Task: Sort the products in the category "Pies" by price (highest first).
Action: Mouse moved to (15, 77)
Screenshot: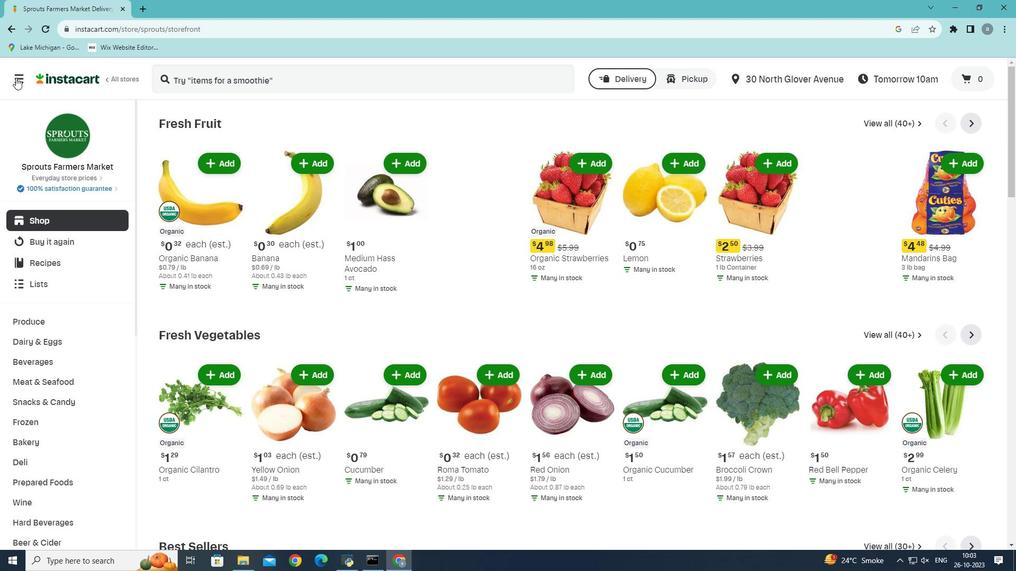 
Action: Mouse pressed left at (15, 77)
Screenshot: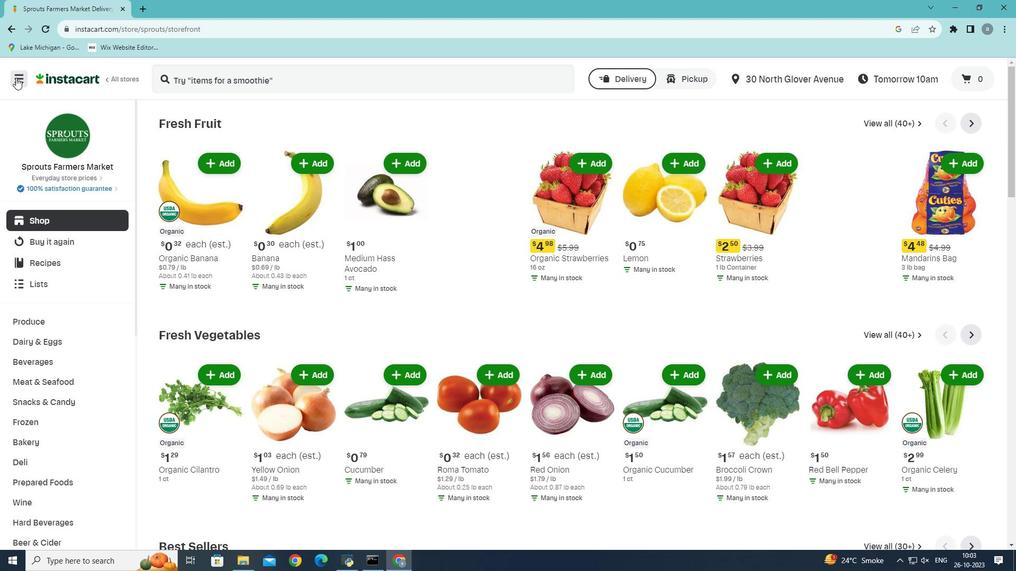 
Action: Mouse moved to (37, 310)
Screenshot: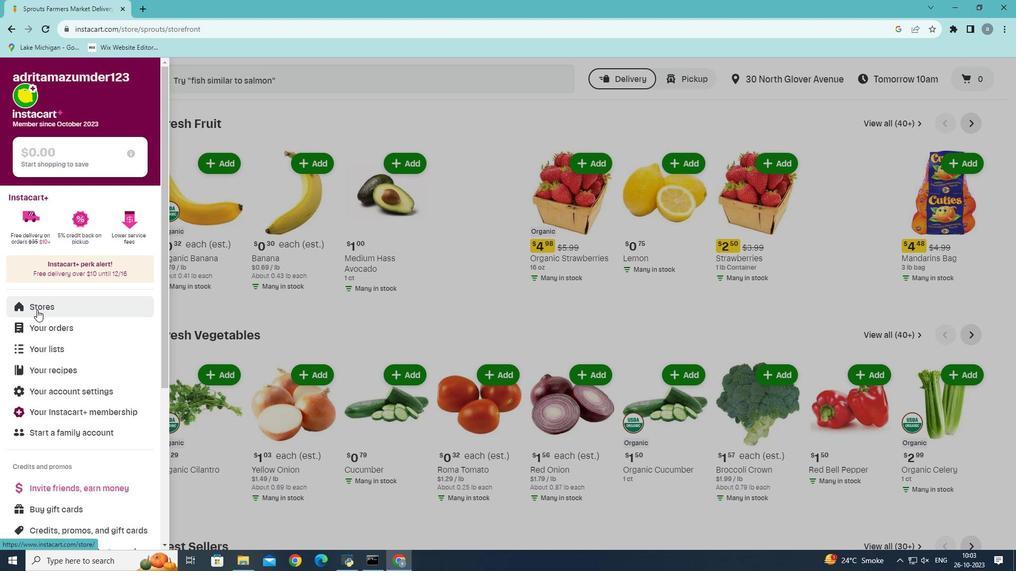 
Action: Mouse pressed left at (37, 310)
Screenshot: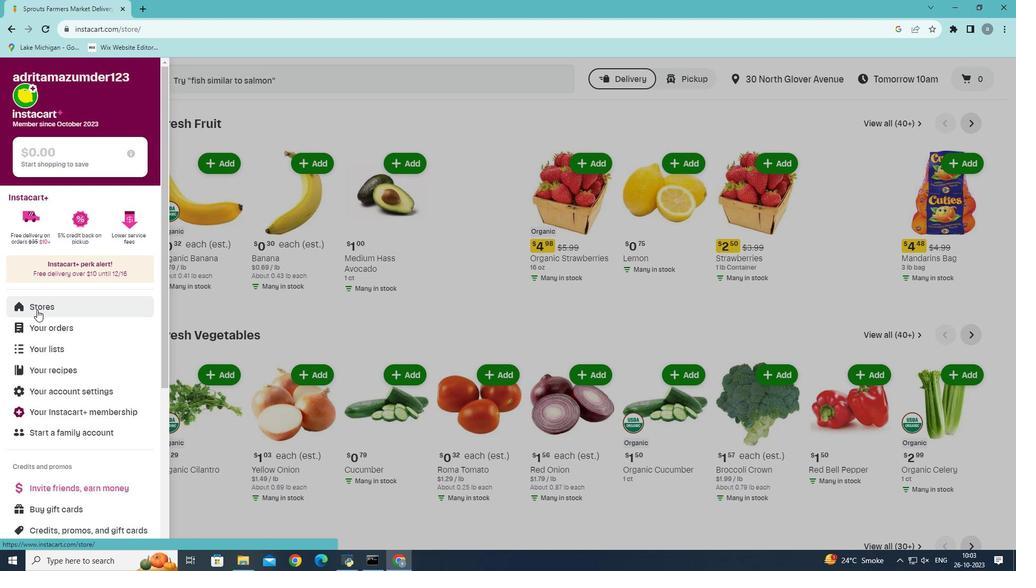 
Action: Mouse moved to (246, 112)
Screenshot: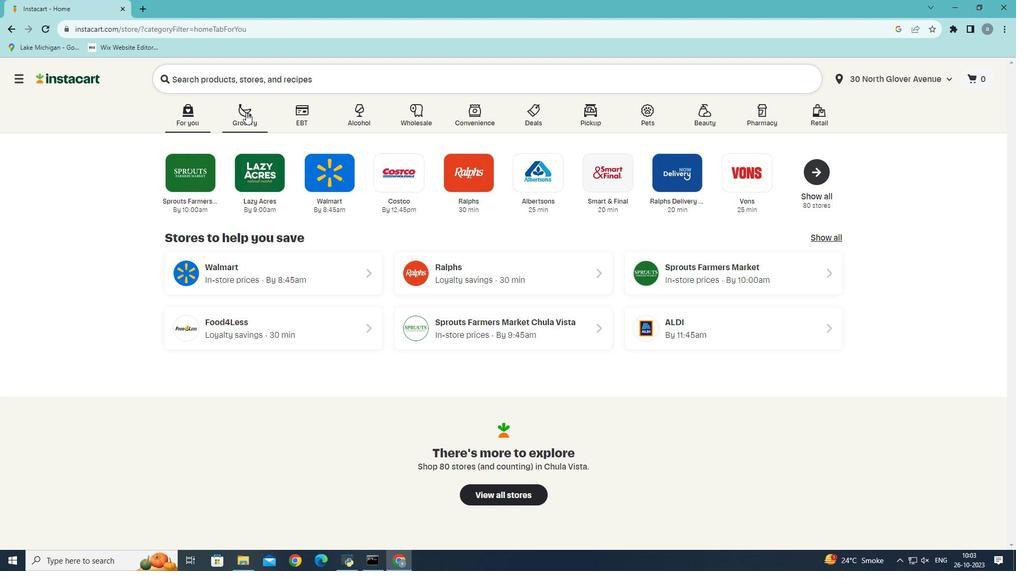 
Action: Mouse pressed left at (246, 112)
Screenshot: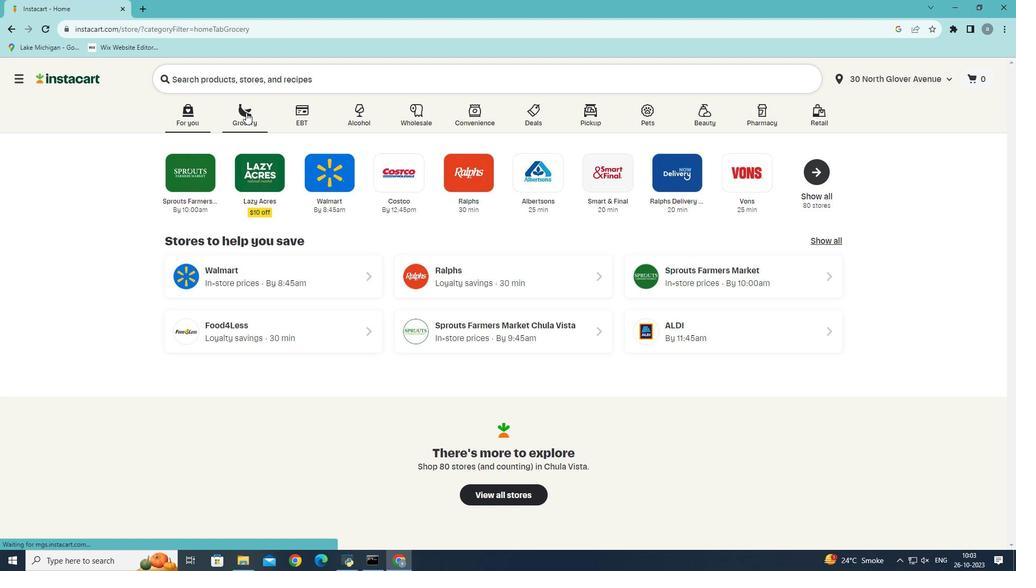 
Action: Mouse moved to (236, 318)
Screenshot: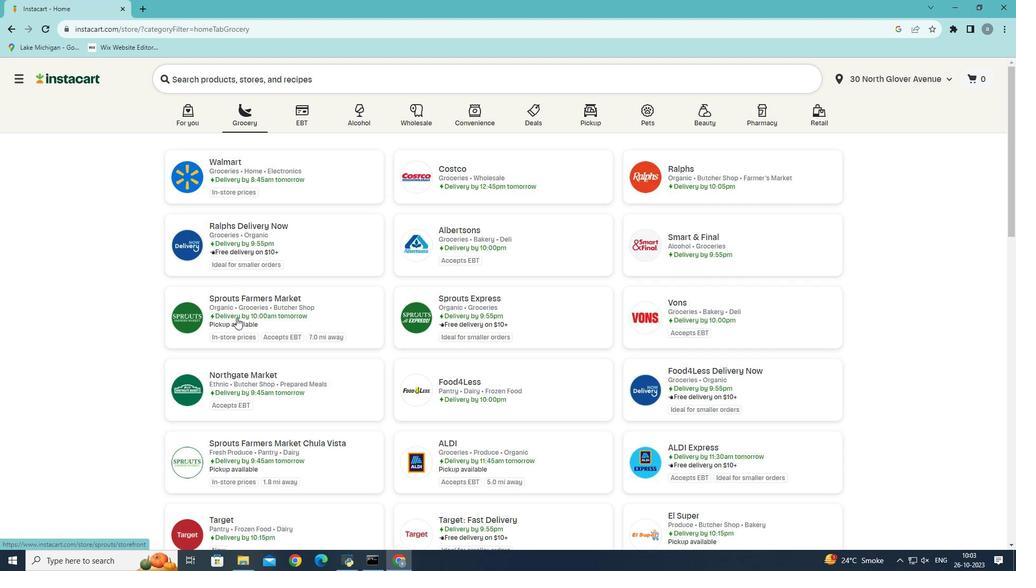 
Action: Mouse pressed left at (236, 318)
Screenshot: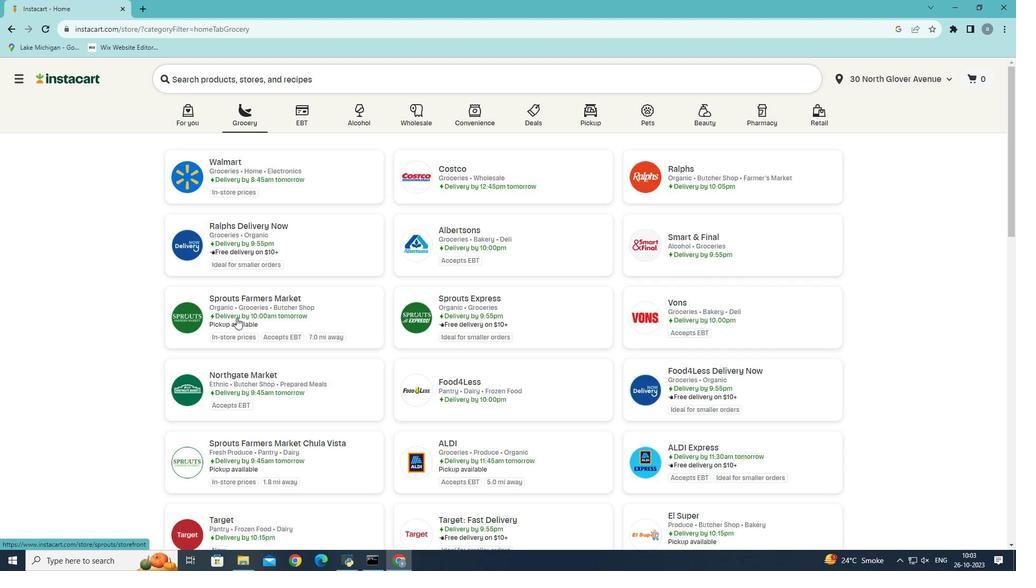 
Action: Mouse moved to (33, 443)
Screenshot: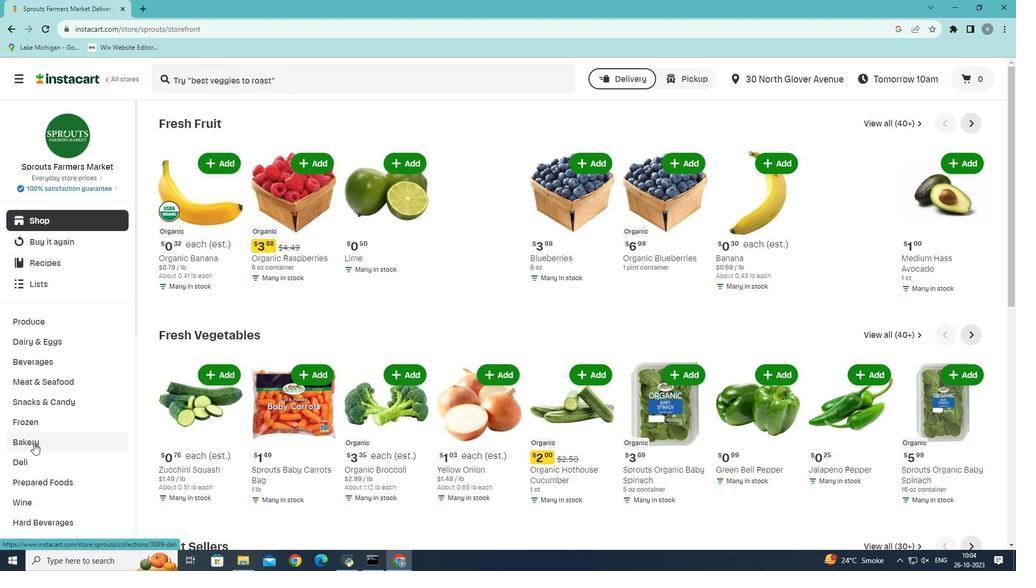 
Action: Mouse pressed left at (33, 443)
Screenshot: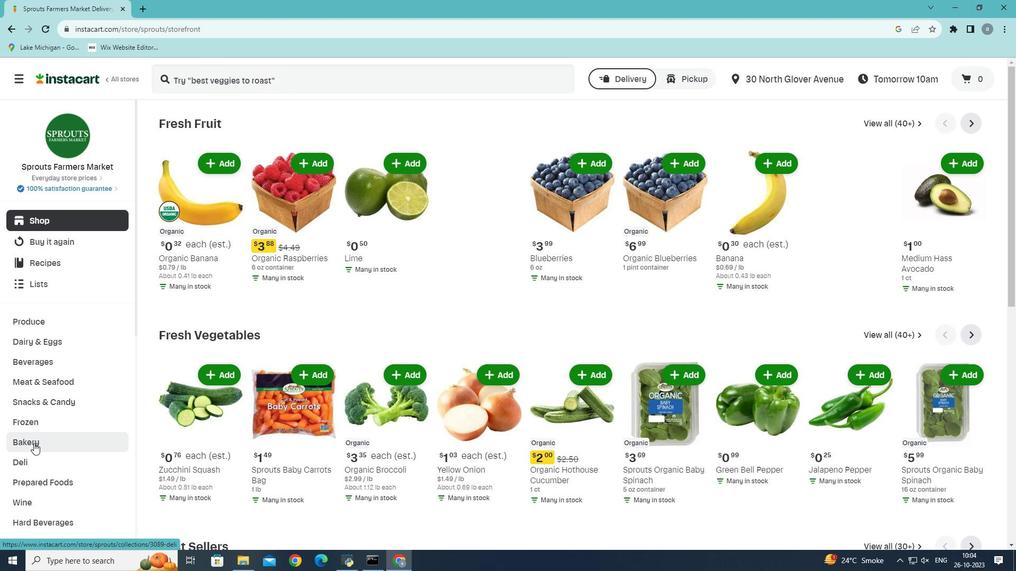 
Action: Mouse moved to (548, 143)
Screenshot: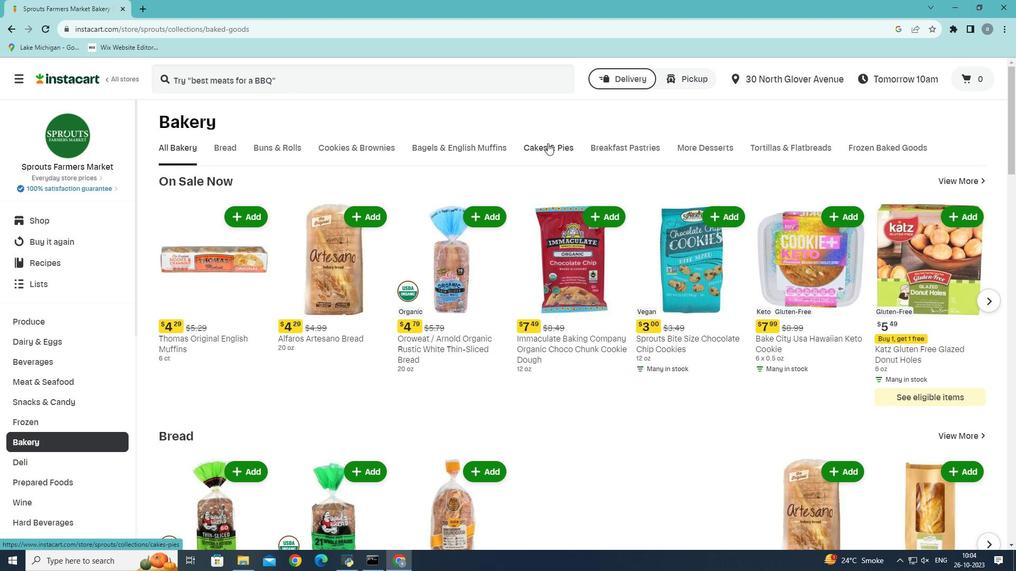 
Action: Mouse pressed left at (548, 143)
Screenshot: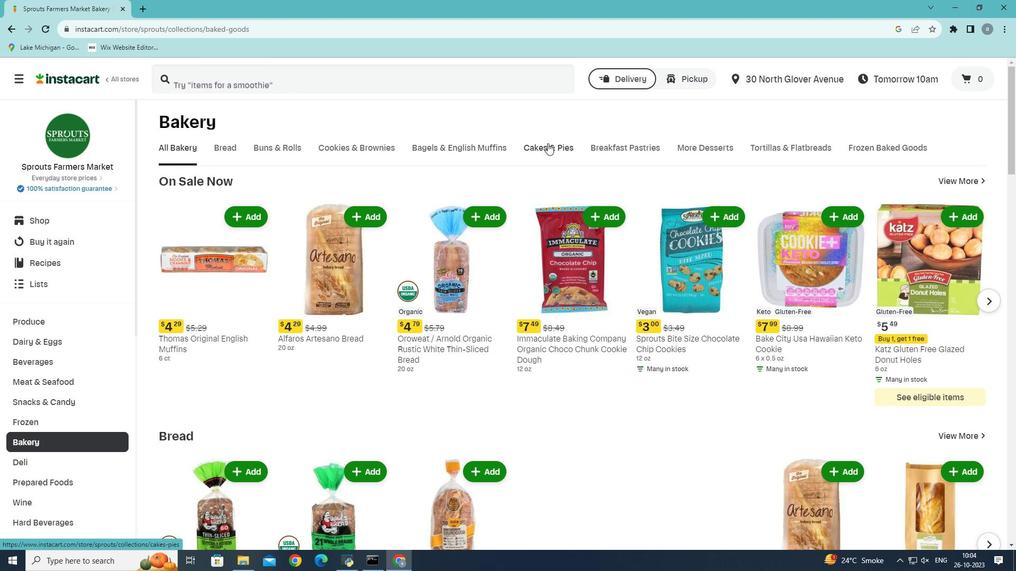 
Action: Mouse moved to (289, 193)
Screenshot: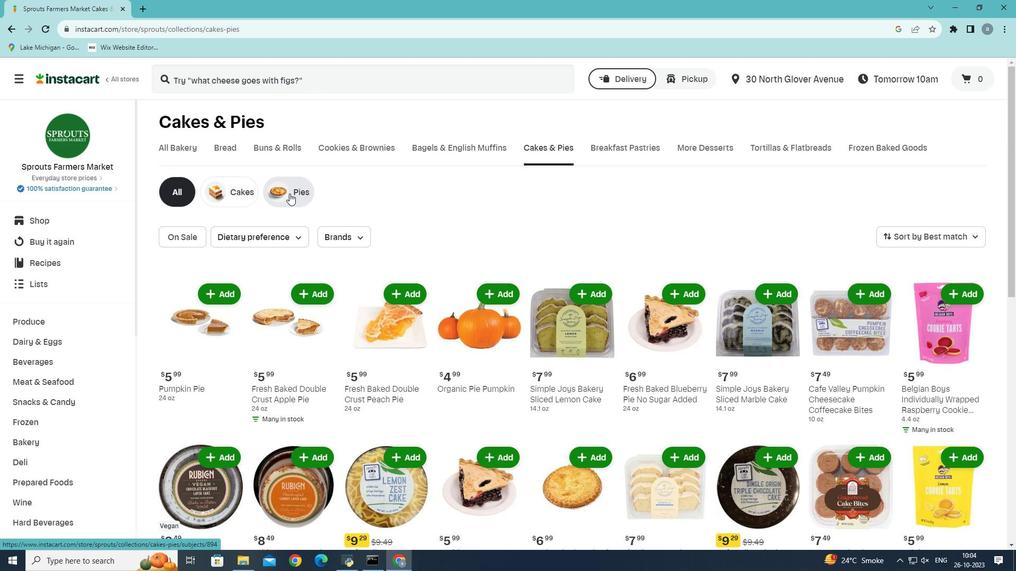 
Action: Mouse pressed left at (289, 193)
Screenshot: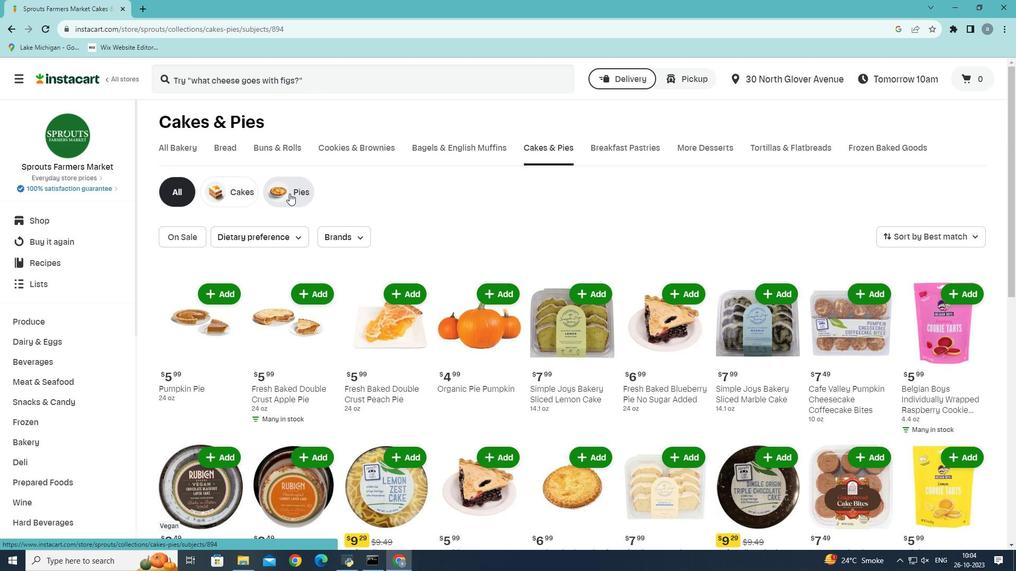 
Action: Mouse moved to (974, 235)
Screenshot: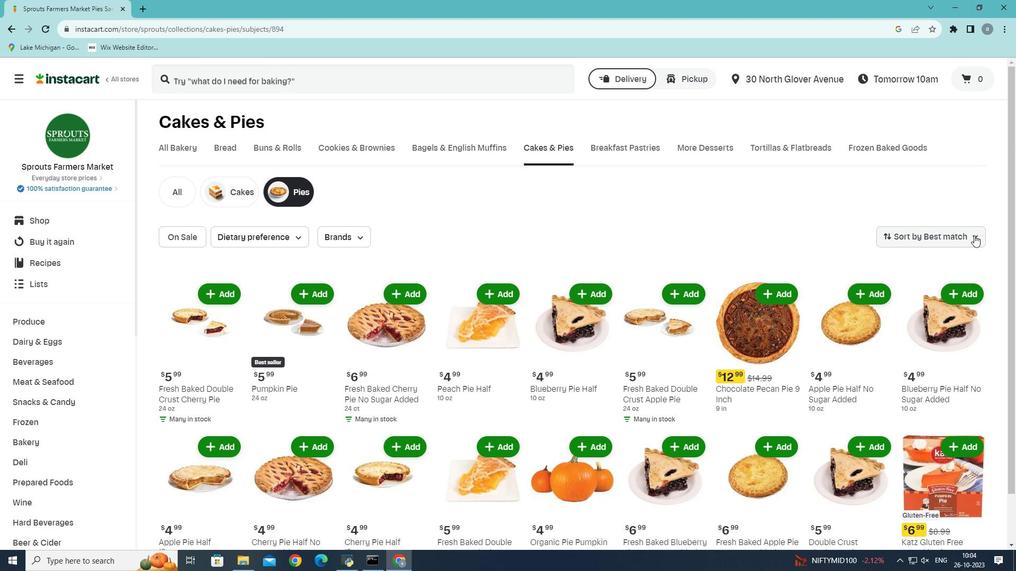 
Action: Mouse pressed left at (974, 235)
Screenshot: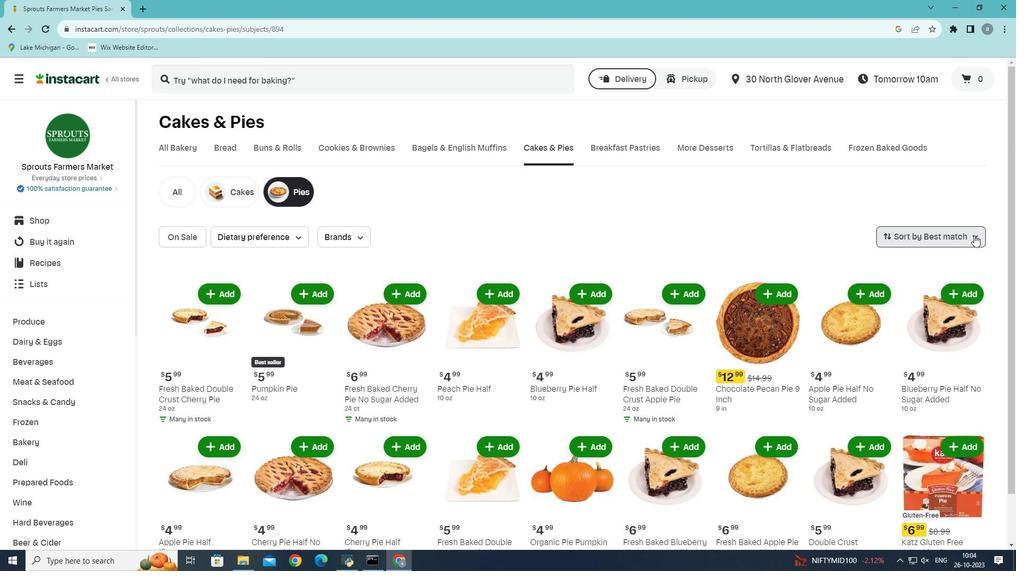 
Action: Mouse moved to (942, 310)
Screenshot: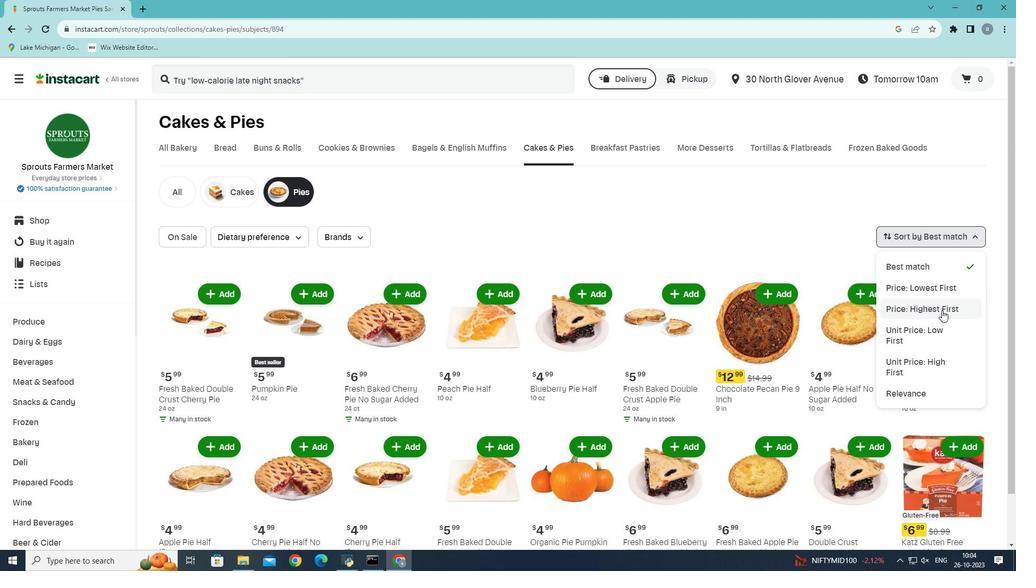 
Action: Mouse pressed left at (942, 310)
Screenshot: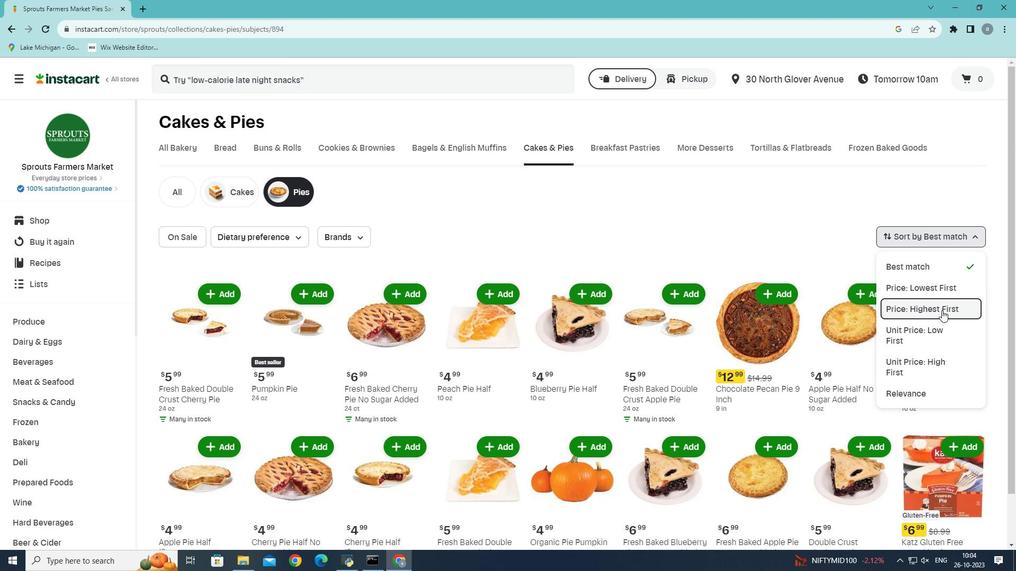 
